Task: Write a course "Digital marketing".
Action: Mouse moved to (388, 366)
Screenshot: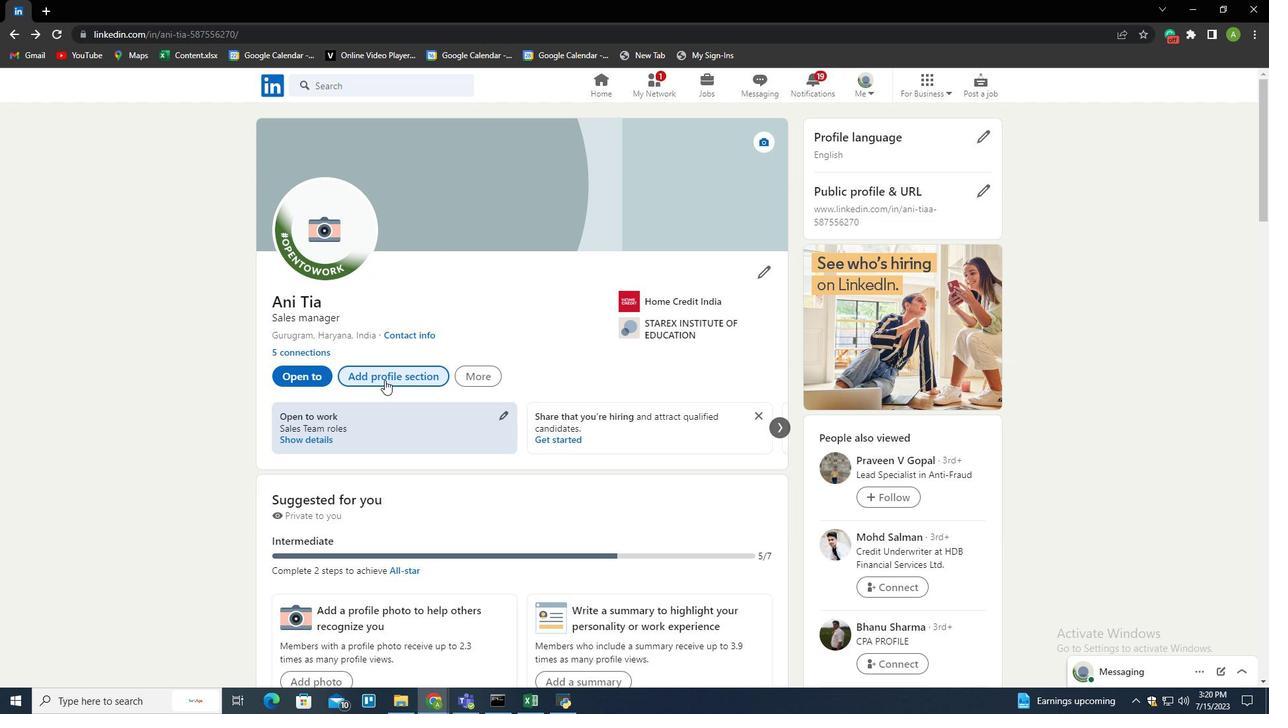 
Action: Mouse pressed left at (388, 366)
Screenshot: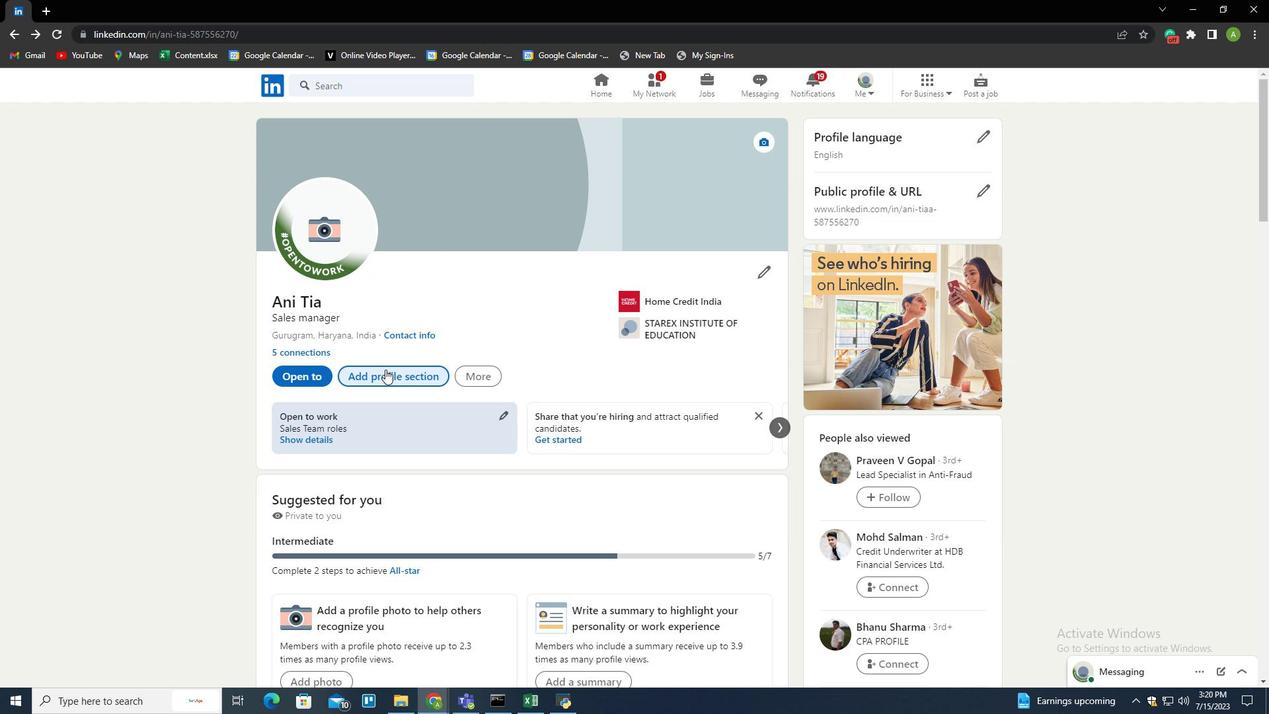 
Action: Mouse moved to (523, 177)
Screenshot: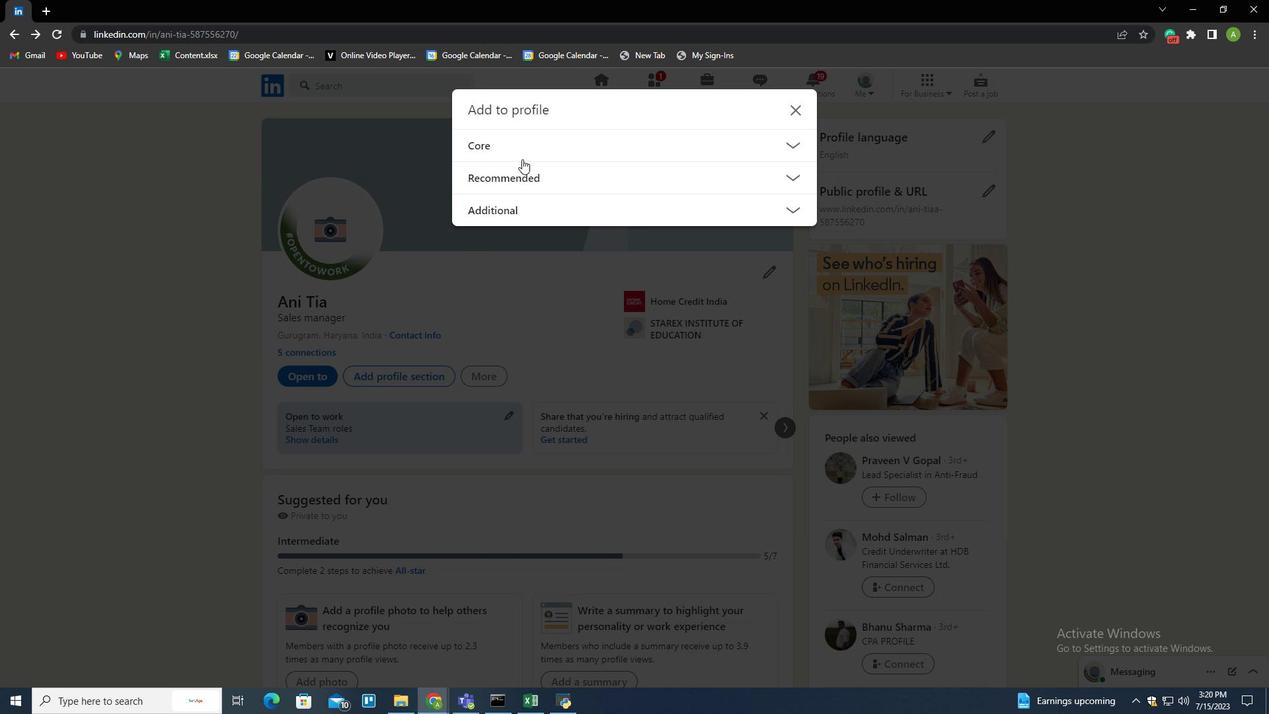 
Action: Mouse pressed left at (523, 177)
Screenshot: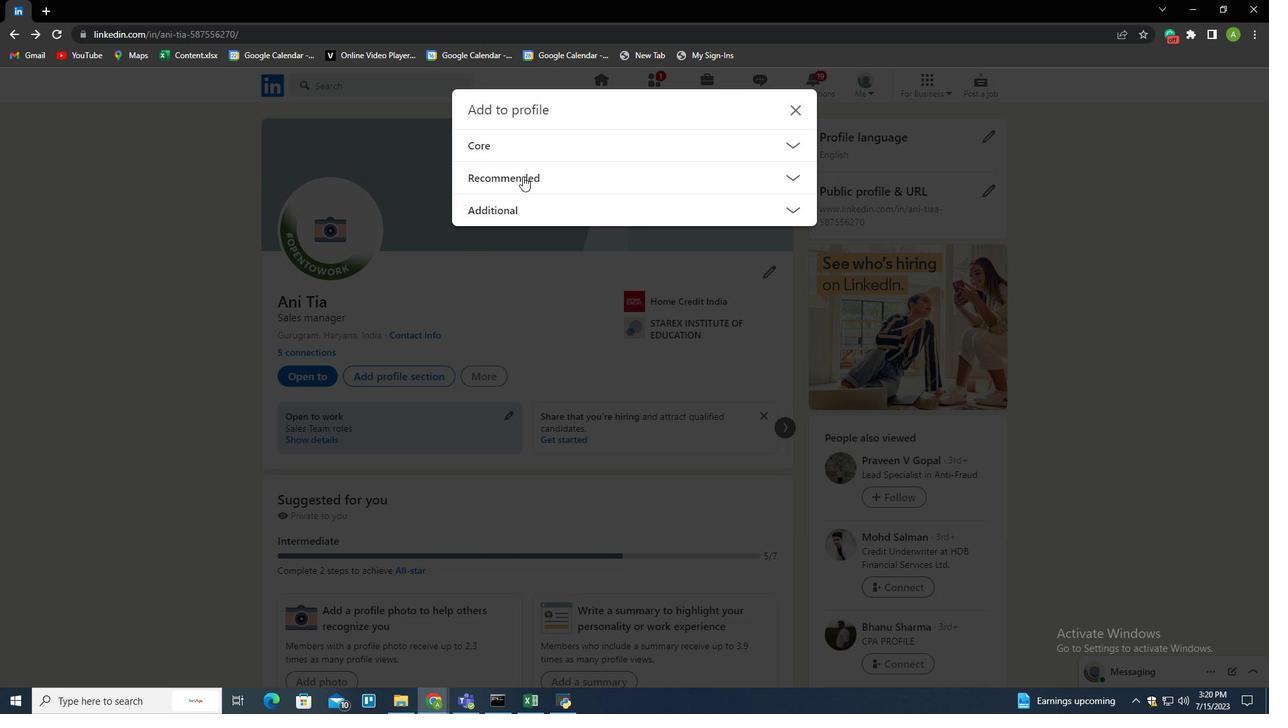 
Action: Mouse moved to (507, 328)
Screenshot: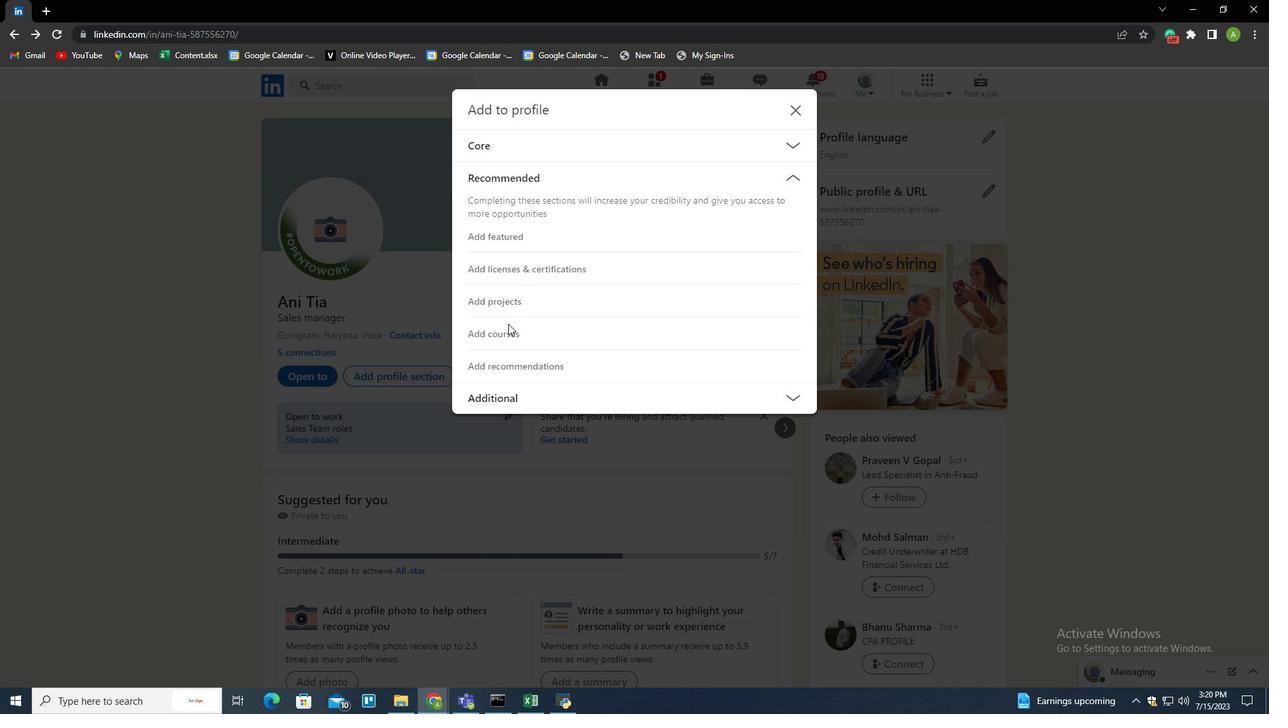 
Action: Mouse pressed left at (507, 328)
Screenshot: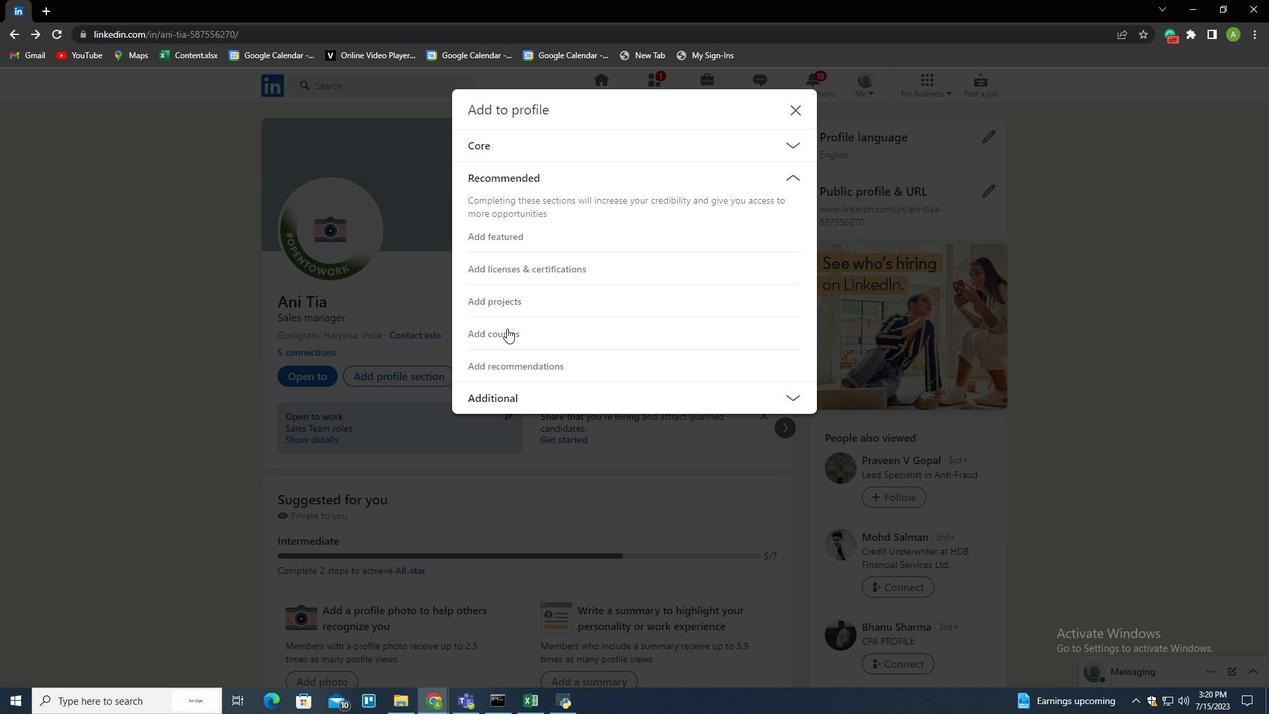 
Action: Mouse moved to (494, 193)
Screenshot: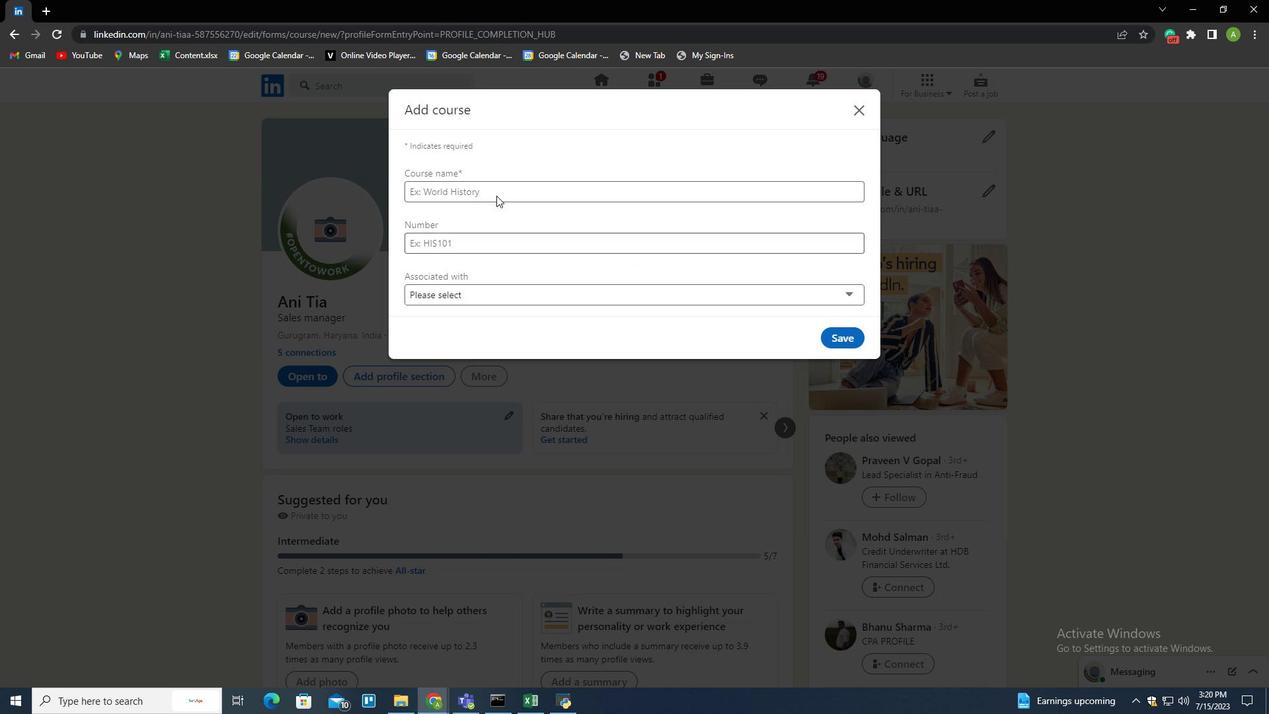 
Action: Mouse pressed left at (494, 193)
Screenshot: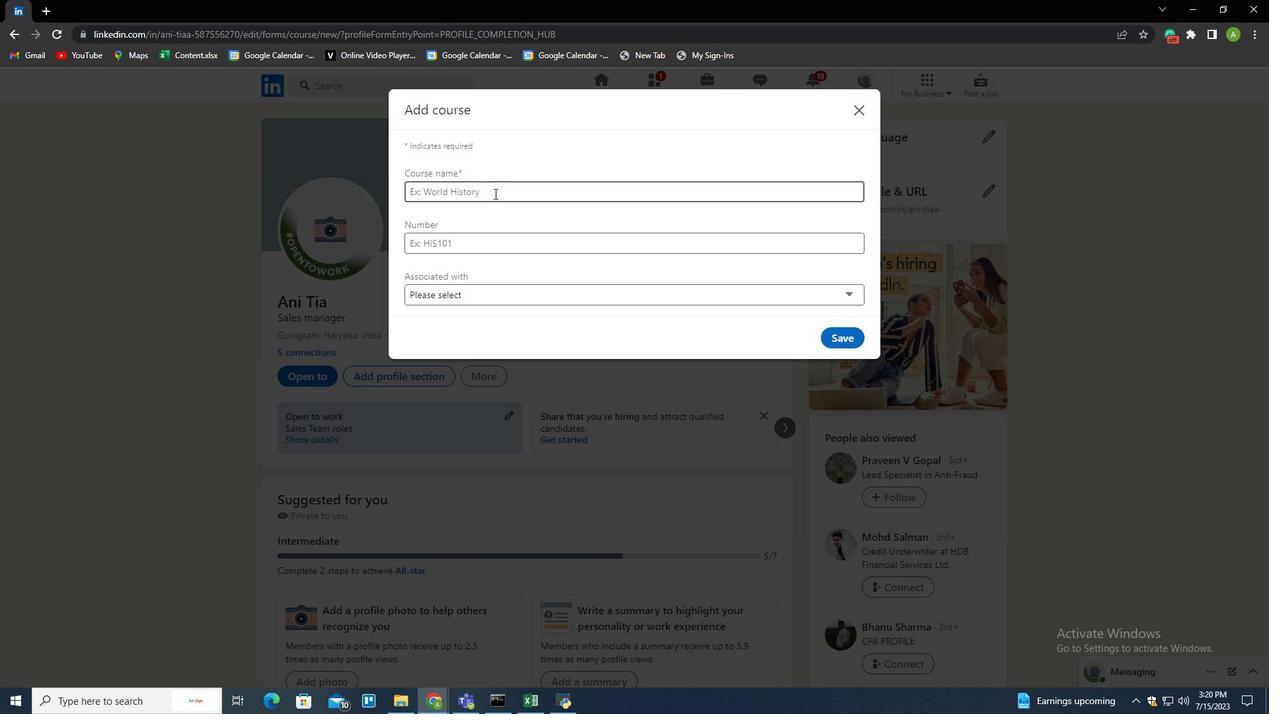 
Action: Mouse moved to (494, 193)
Screenshot: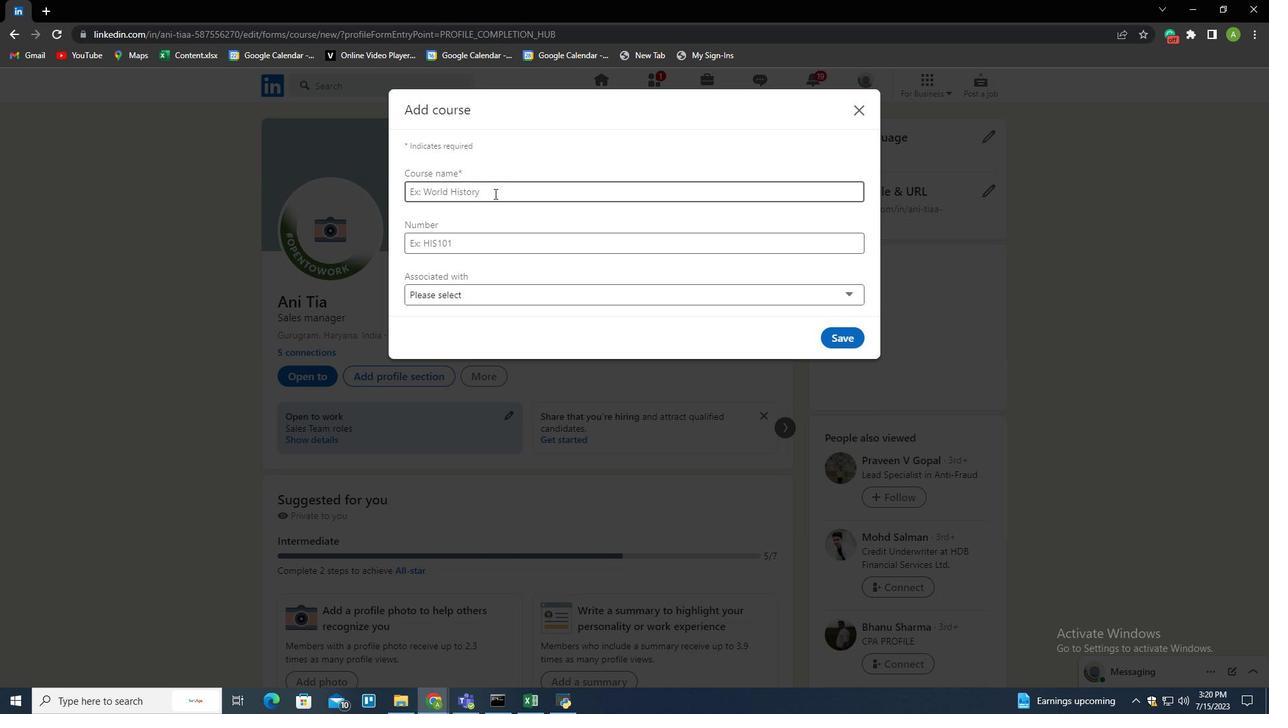 
Action: Key pressed <Key.shift>Digitak<Key.backspace>l<Key.space>marketing
Screenshot: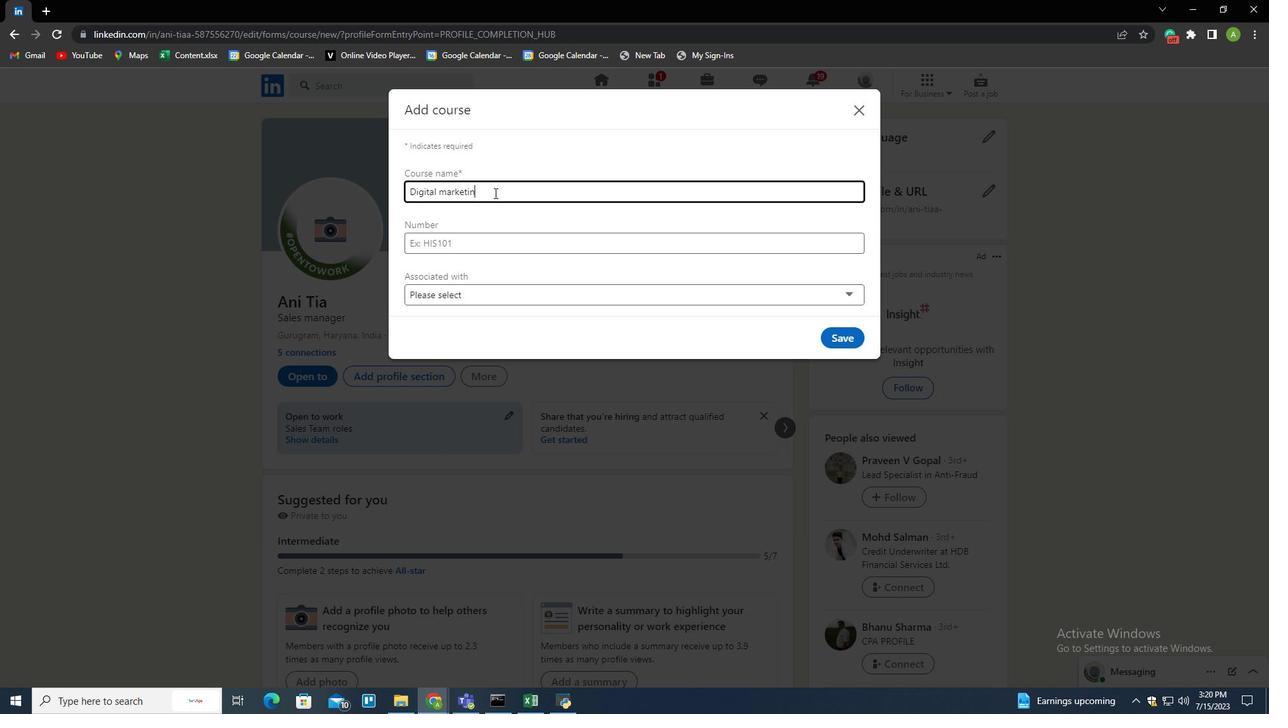 
Action: Mouse moved to (566, 220)
Screenshot: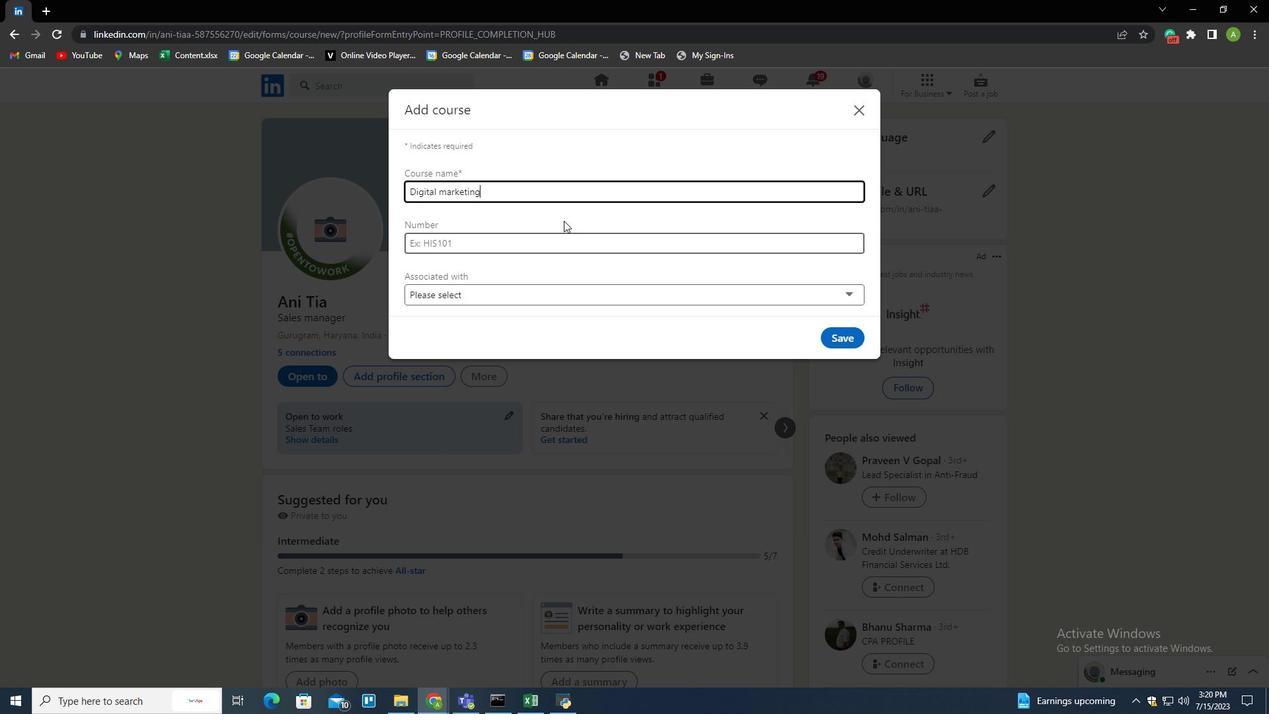 
Action: Mouse pressed left at (566, 220)
Screenshot: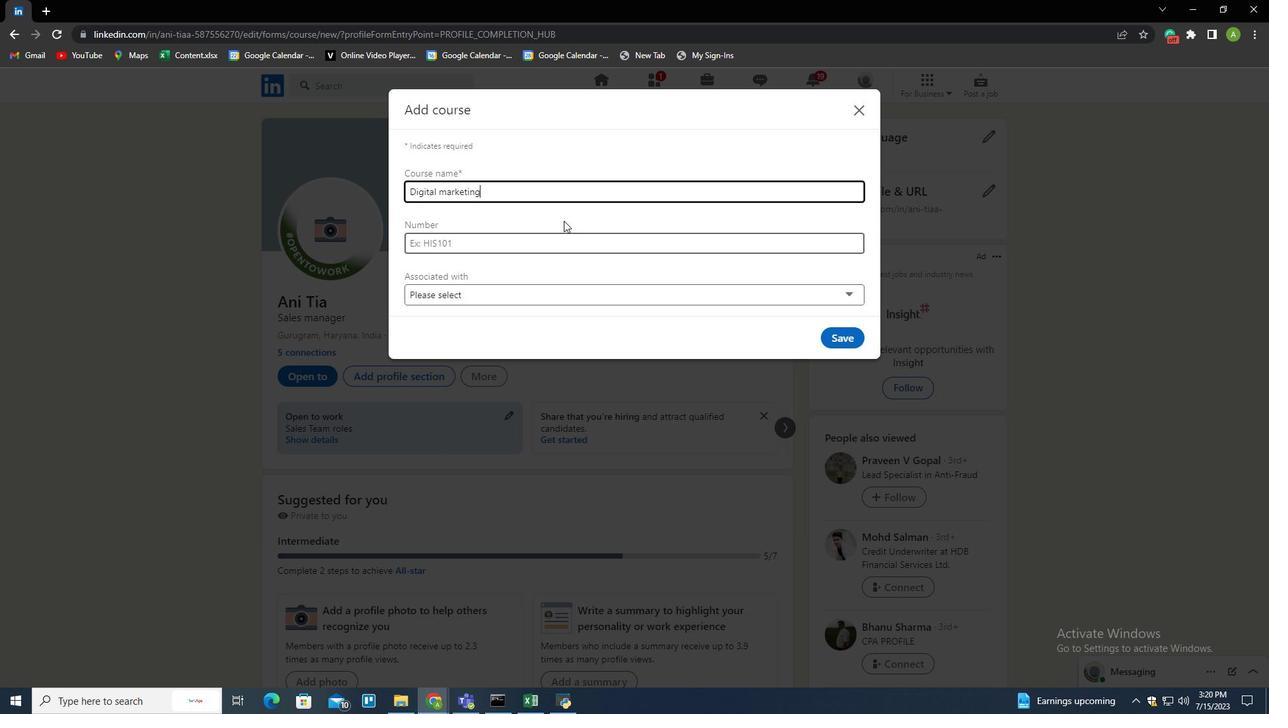 
